 Task: Create a schedule automation trigger every third monday of the month at 11:00 AM.
Action: Mouse moved to (852, 252)
Screenshot: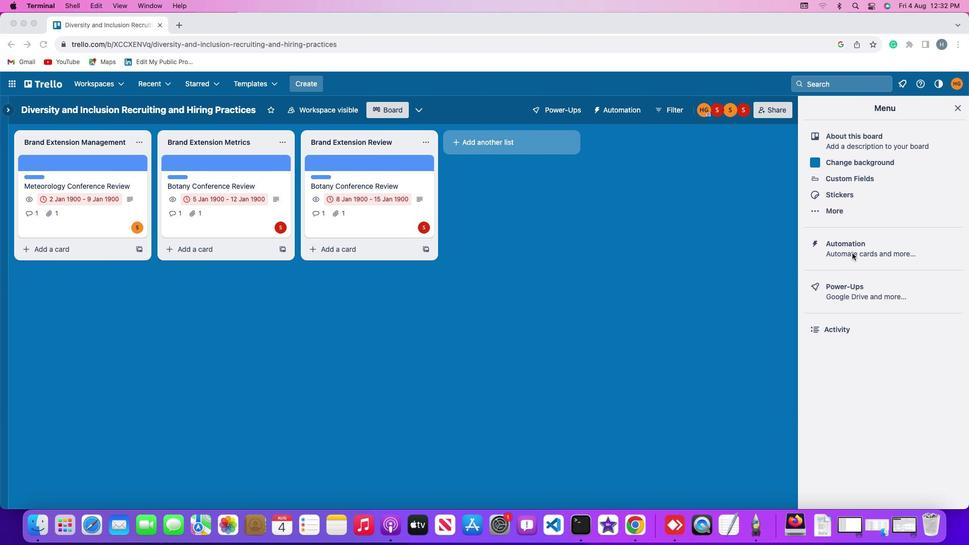 
Action: Mouse pressed left at (852, 252)
Screenshot: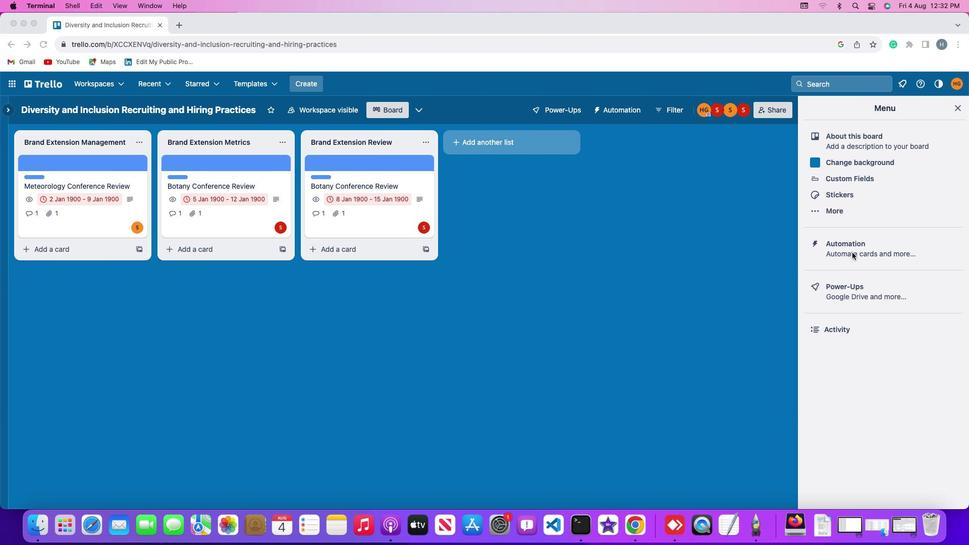 
Action: Mouse moved to (857, 248)
Screenshot: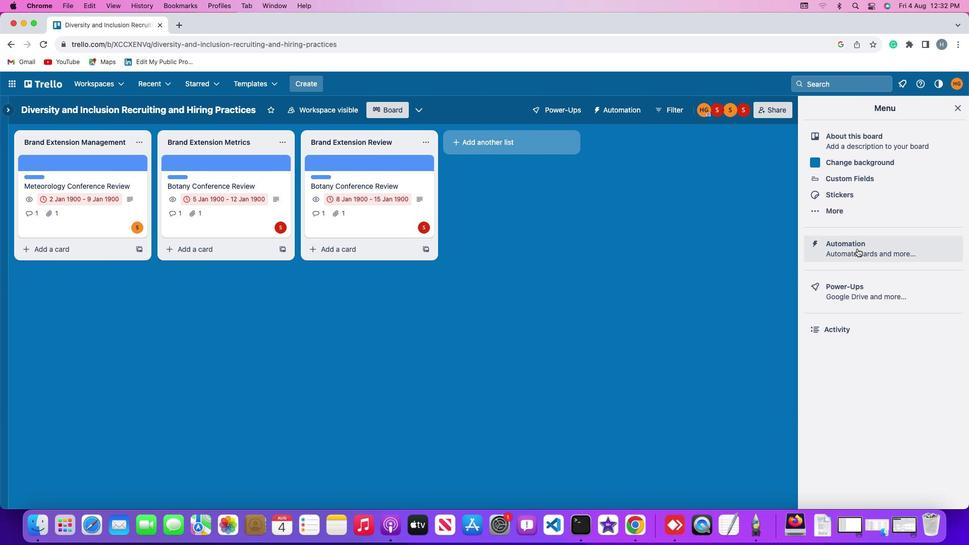 
Action: Mouse pressed left at (857, 248)
Screenshot: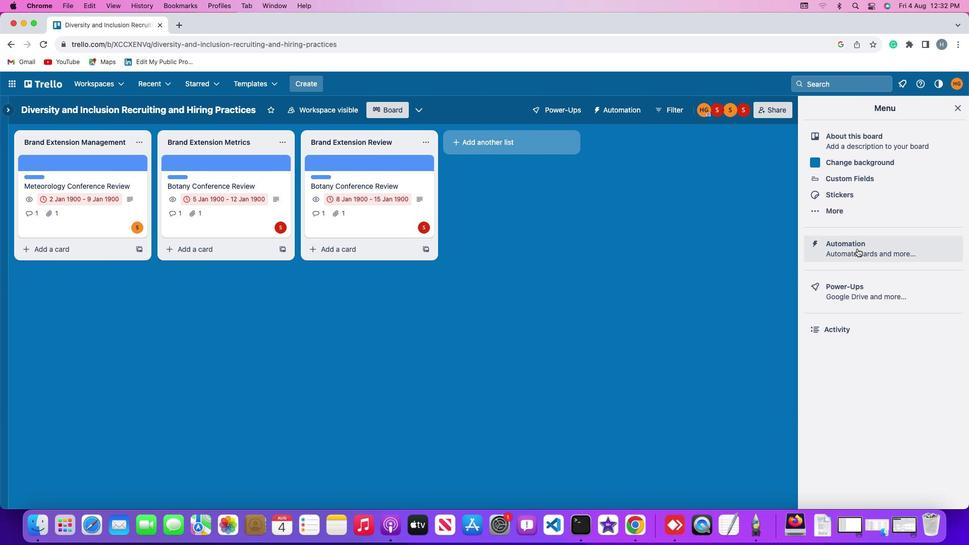 
Action: Mouse moved to (69, 224)
Screenshot: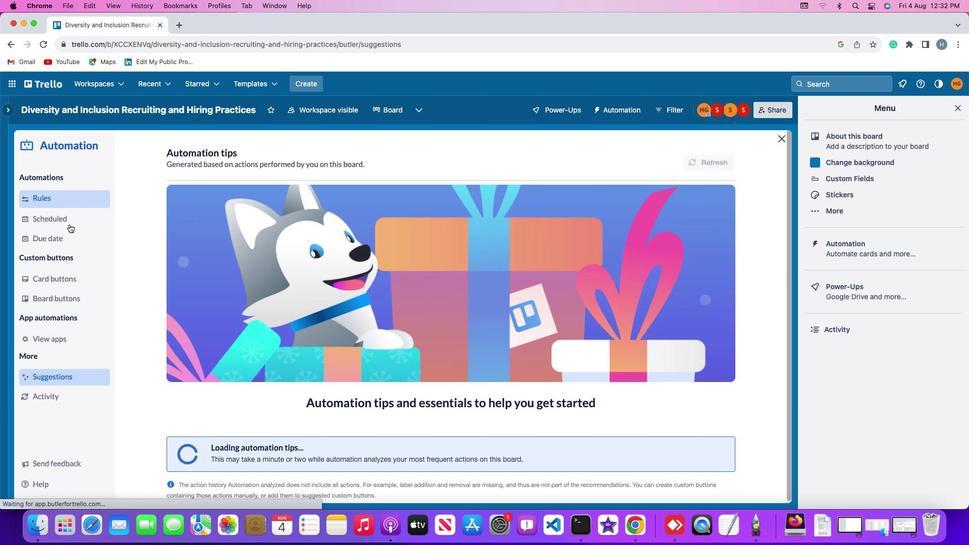 
Action: Mouse pressed left at (69, 224)
Screenshot: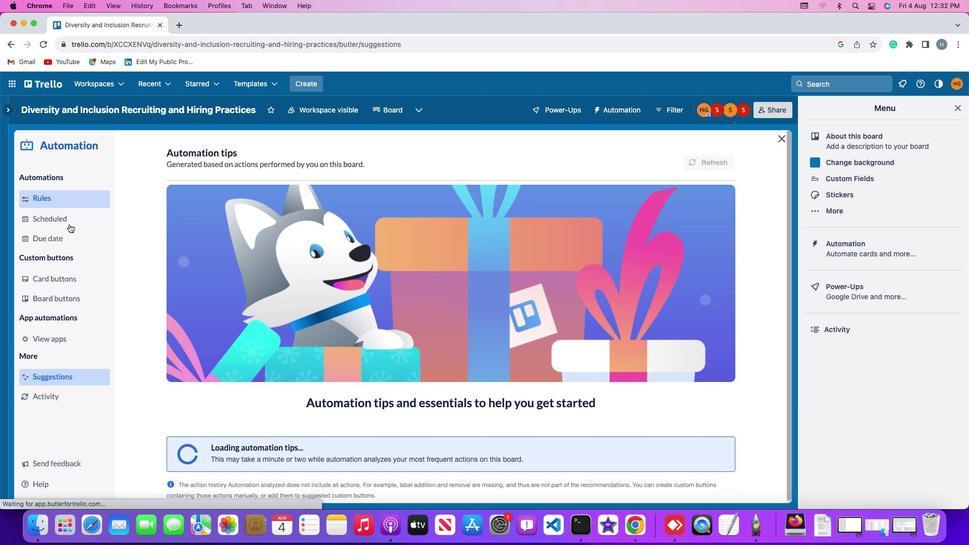 
Action: Mouse moved to (668, 153)
Screenshot: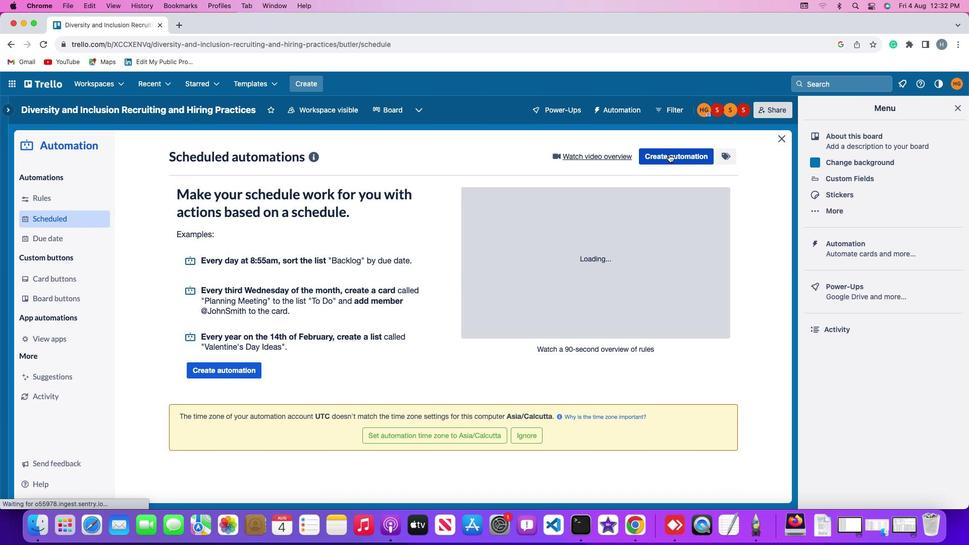 
Action: Mouse pressed left at (668, 153)
Screenshot: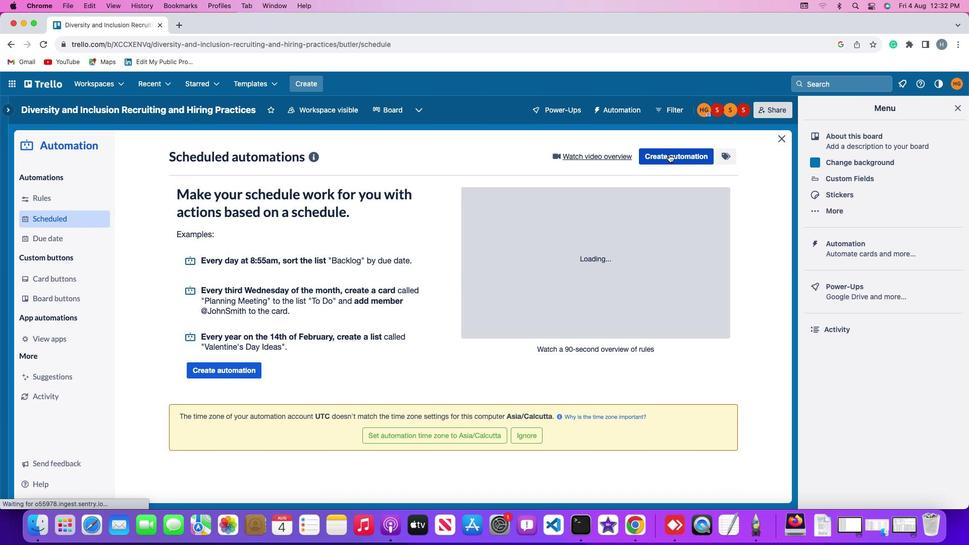 
Action: Mouse moved to (546, 252)
Screenshot: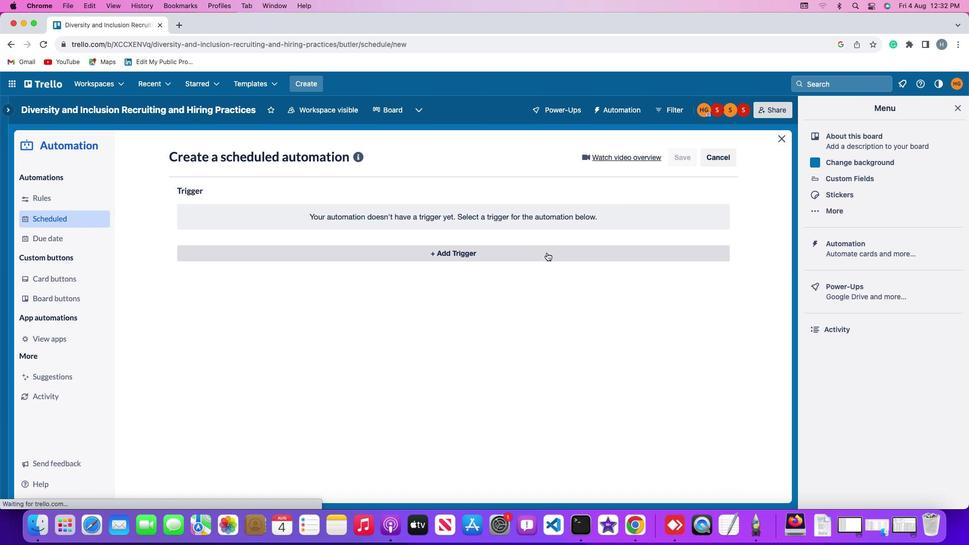 
Action: Mouse pressed left at (546, 252)
Screenshot: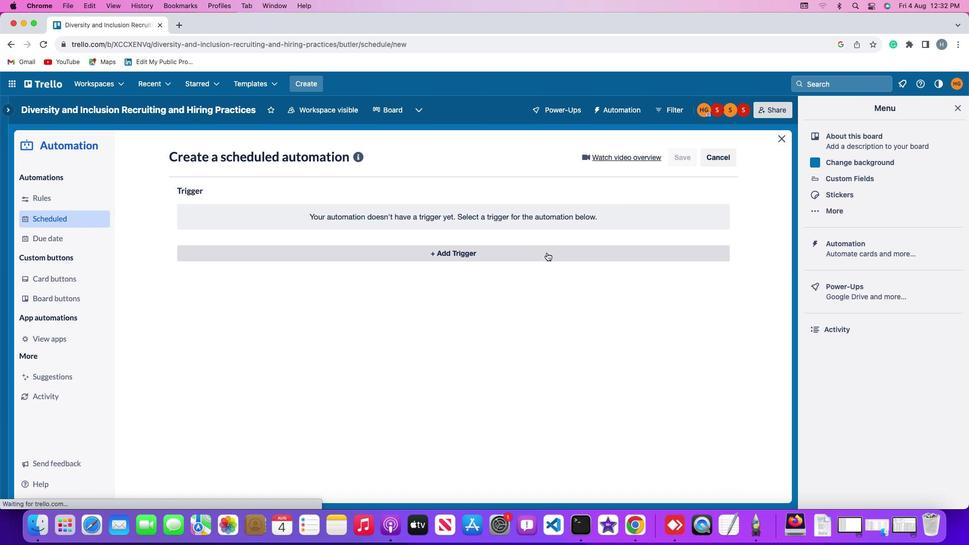 
Action: Mouse moved to (217, 449)
Screenshot: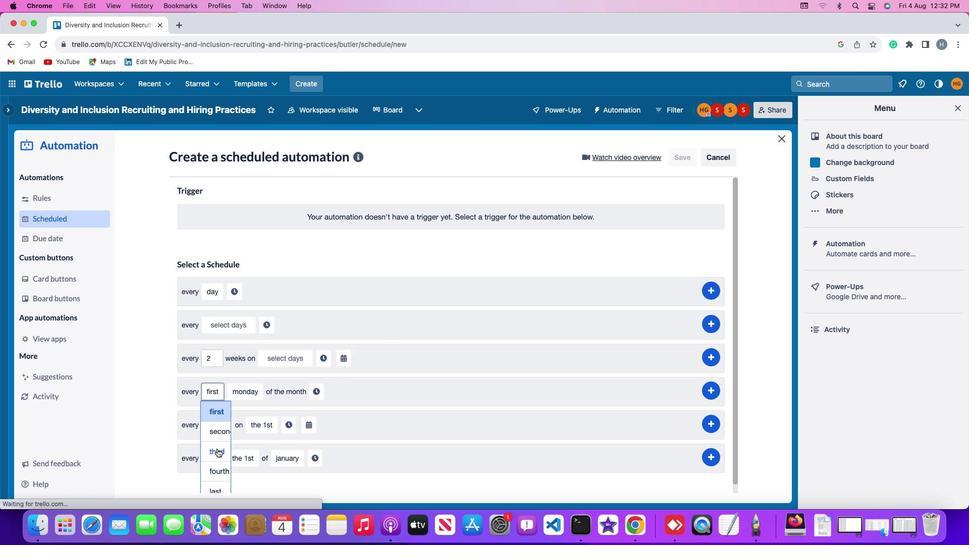 
Action: Mouse pressed left at (217, 449)
Screenshot: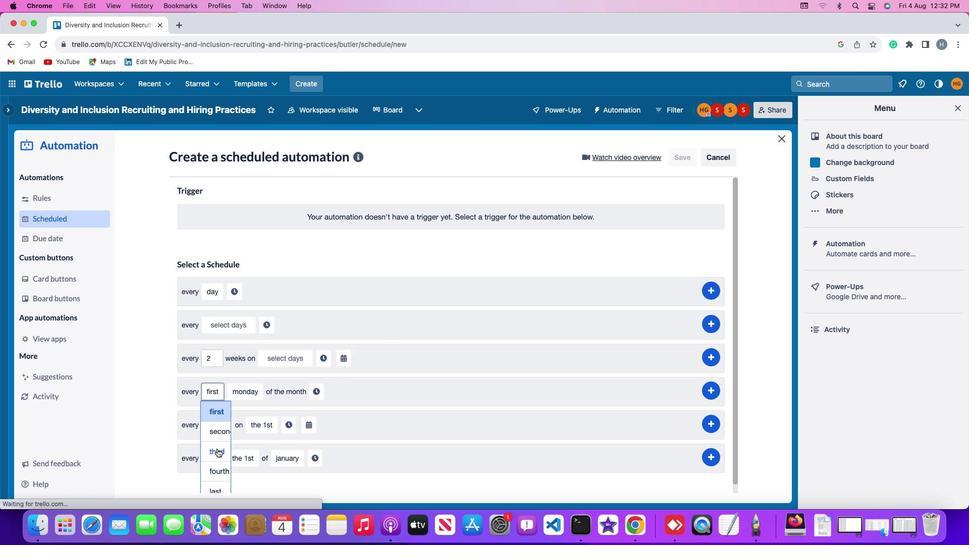
Action: Mouse moved to (270, 253)
Screenshot: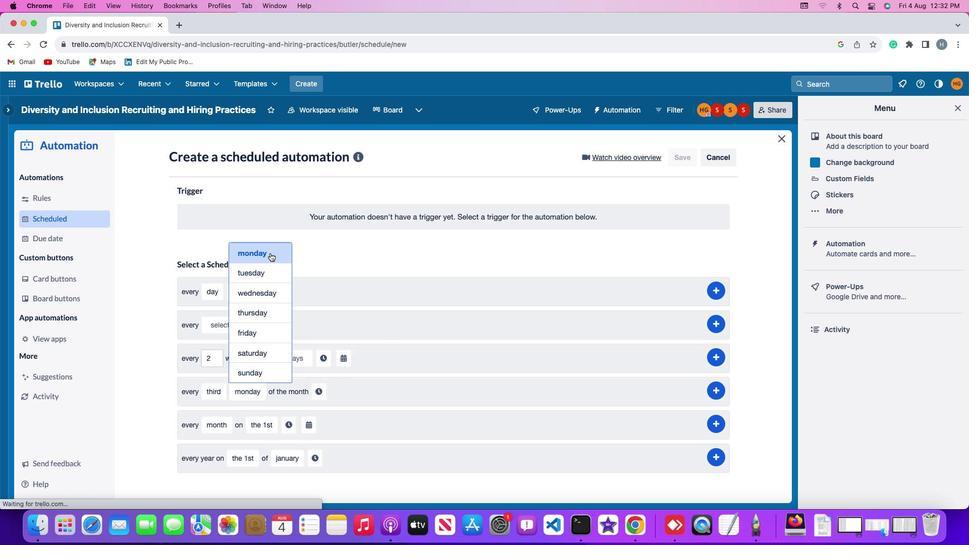 
Action: Mouse pressed left at (270, 253)
Screenshot: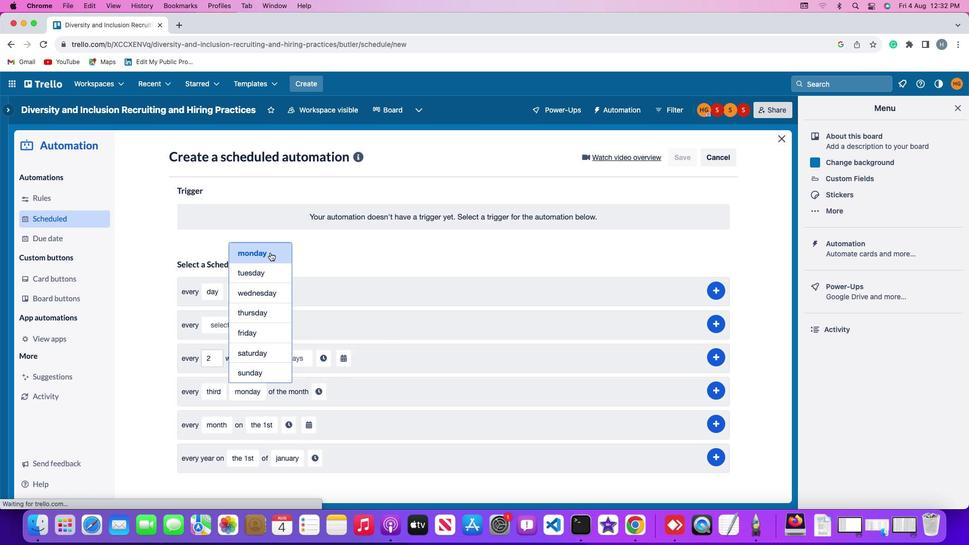 
Action: Mouse moved to (318, 392)
Screenshot: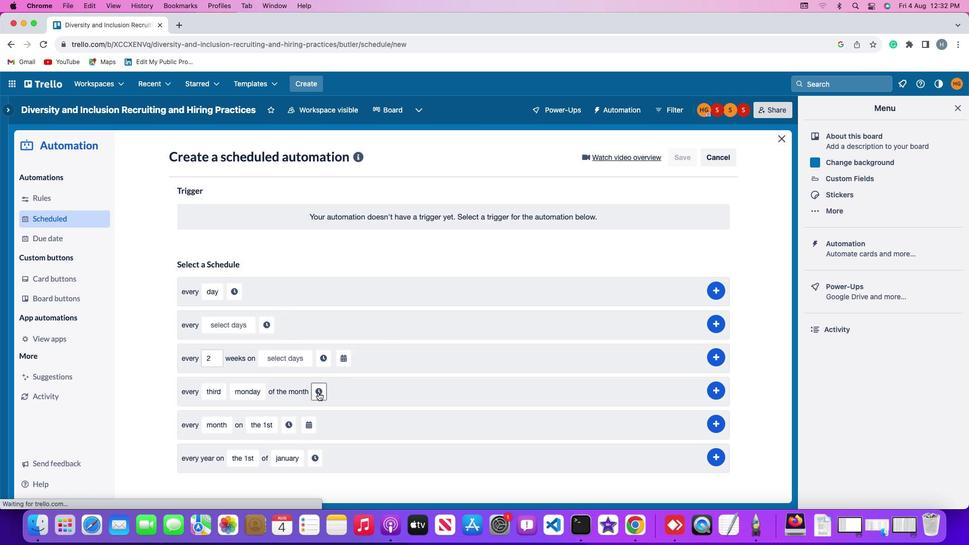 
Action: Mouse pressed left at (318, 392)
Screenshot: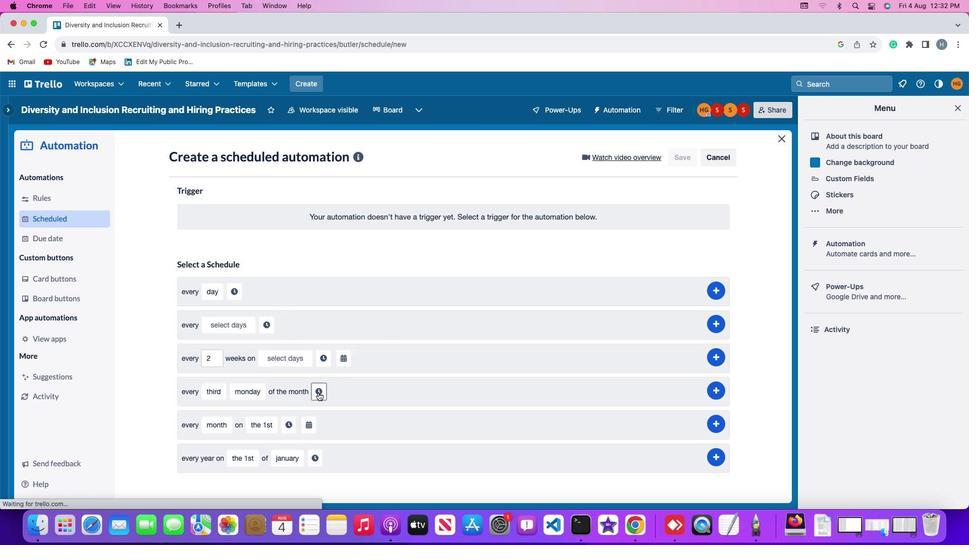 
Action: Mouse moved to (340, 393)
Screenshot: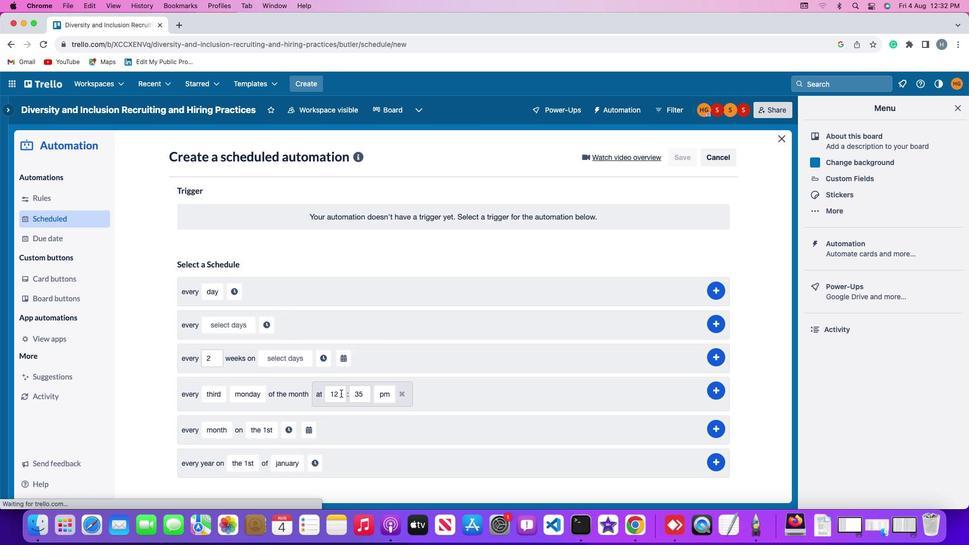 
Action: Mouse pressed left at (340, 393)
Screenshot: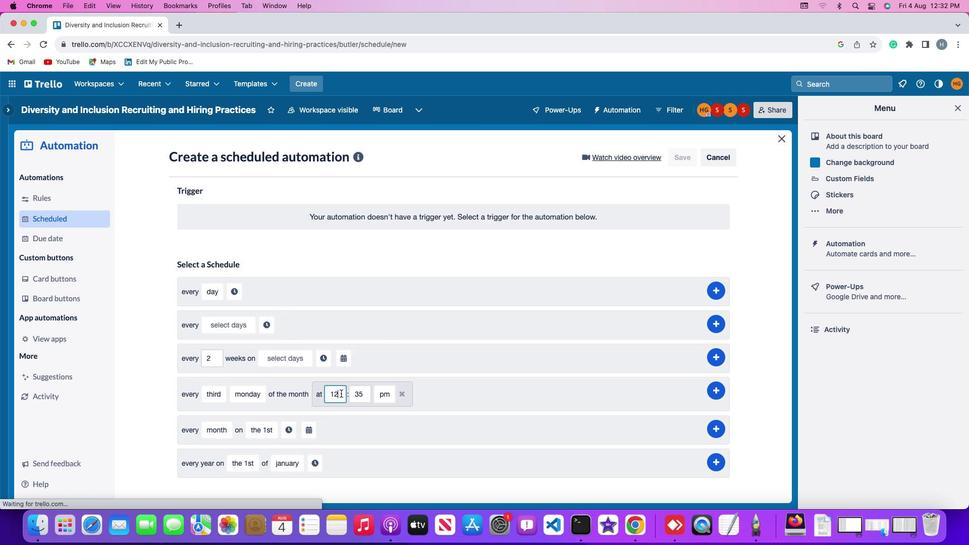 
Action: Key pressed Key.backspaceKey.backspace'1''1'
Screenshot: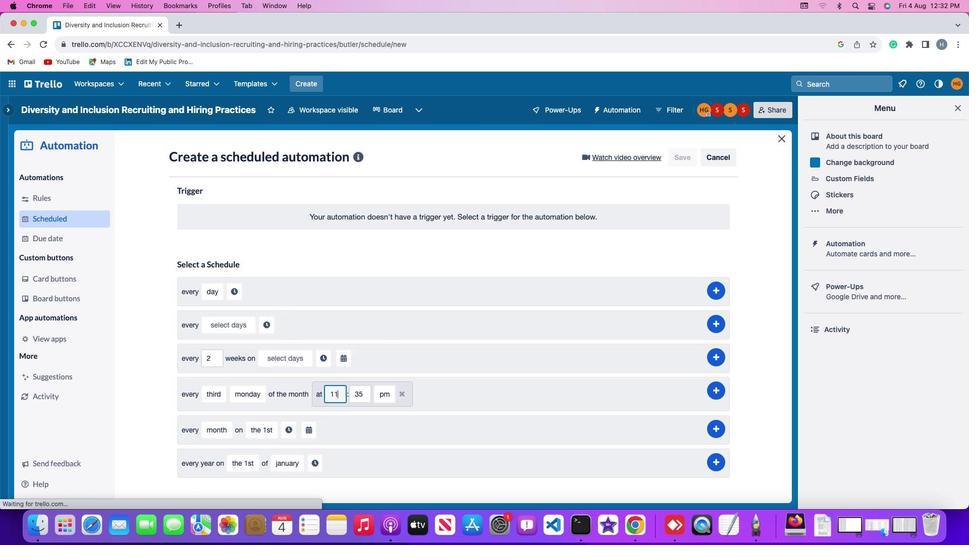 
Action: Mouse moved to (362, 393)
Screenshot: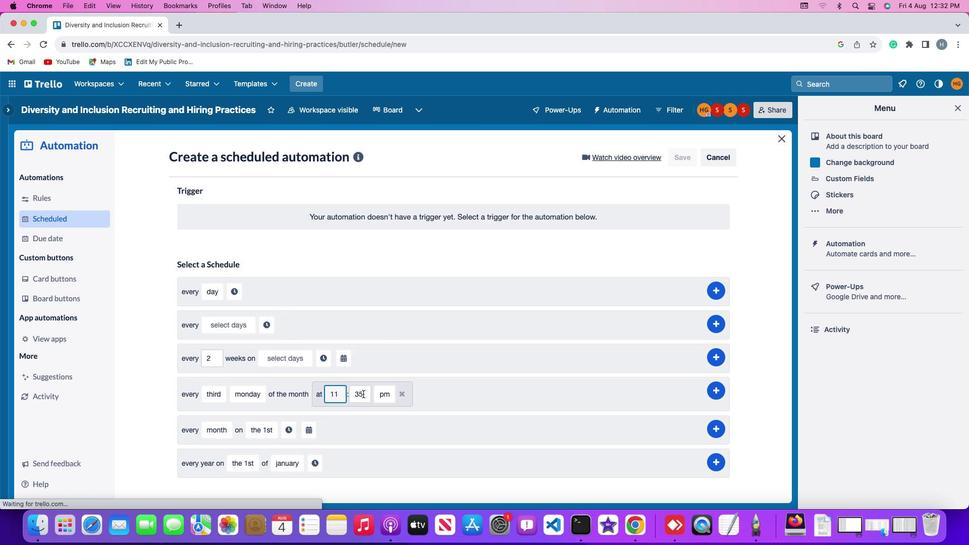 
Action: Mouse pressed left at (362, 393)
Screenshot: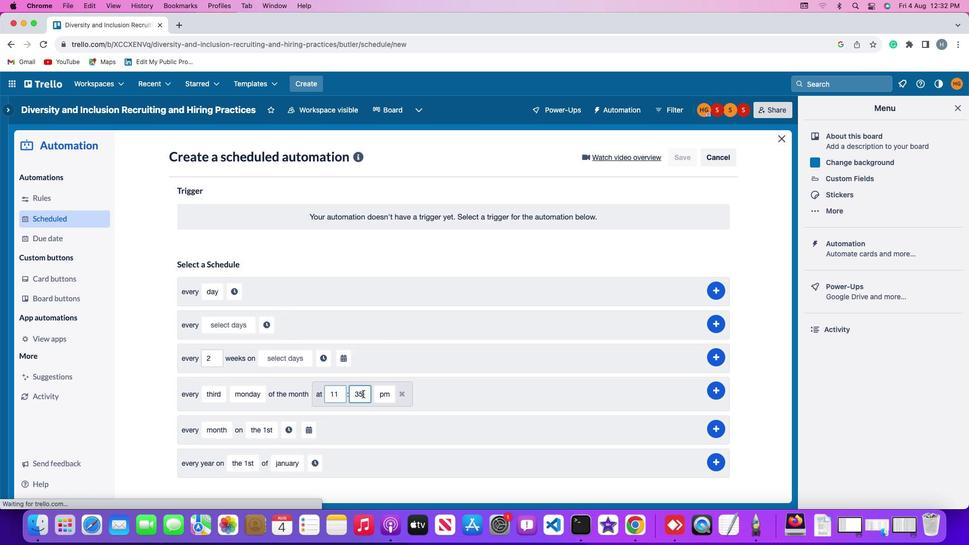 
Action: Mouse moved to (363, 393)
Screenshot: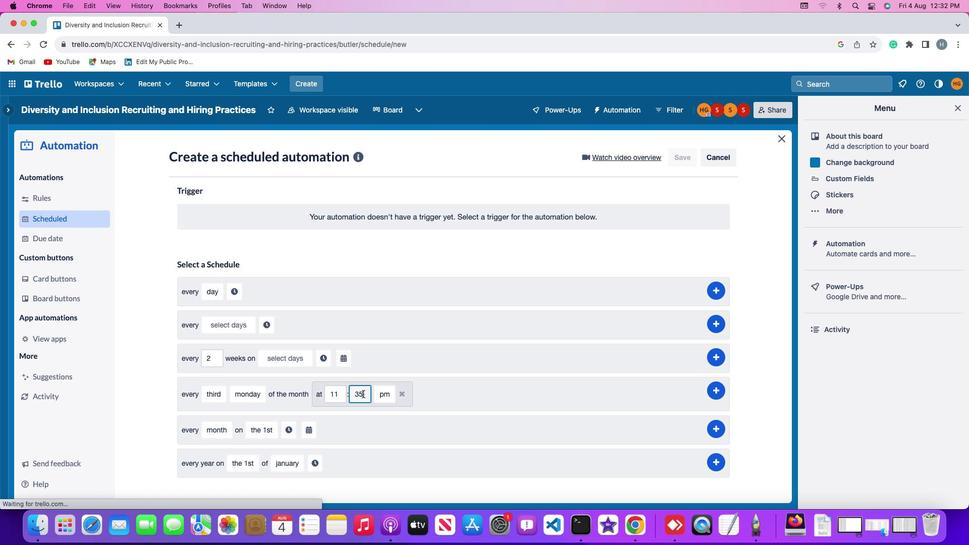 
Action: Key pressed Key.backspaceKey.backspace
Screenshot: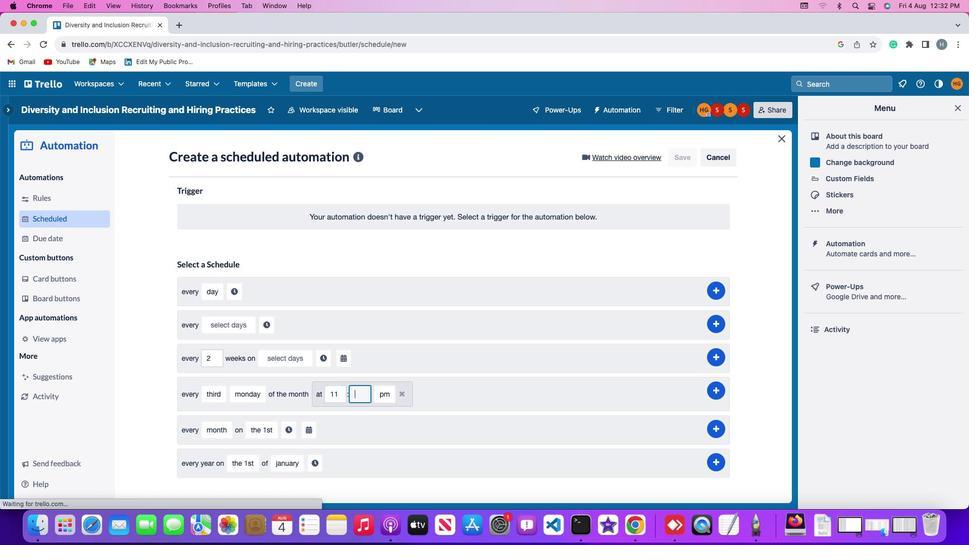 
Action: Mouse moved to (362, 395)
Screenshot: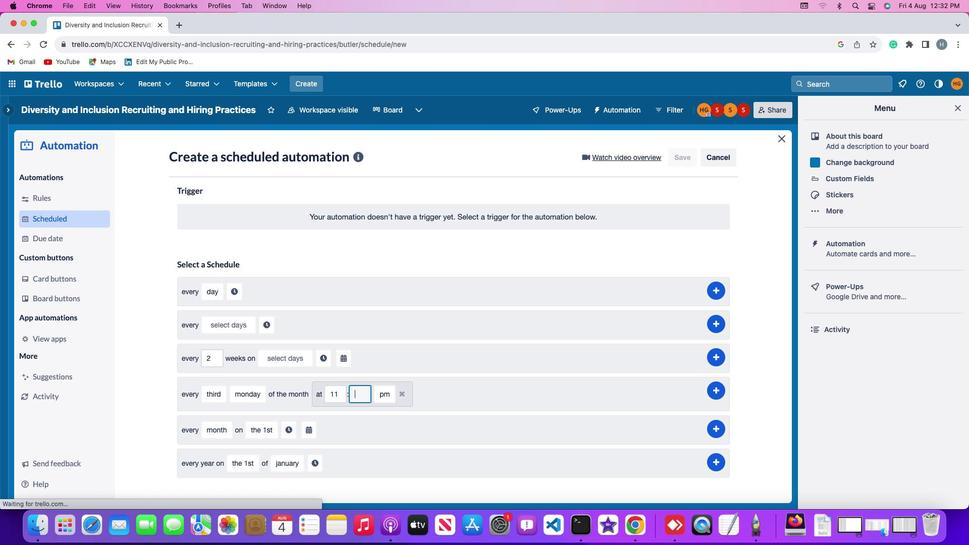
Action: Key pressed '0'
Screenshot: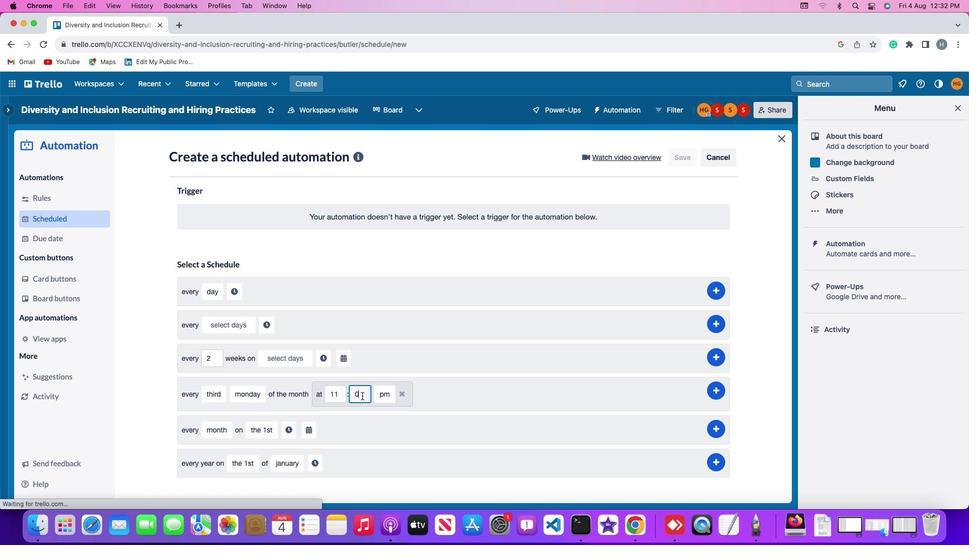 
Action: Mouse moved to (355, 394)
Screenshot: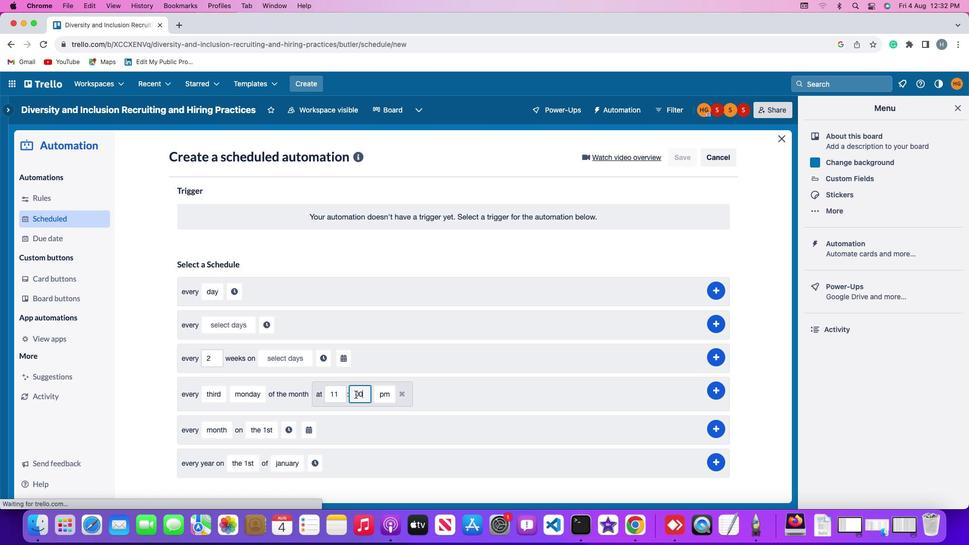 
Action: Key pressed '0'
Screenshot: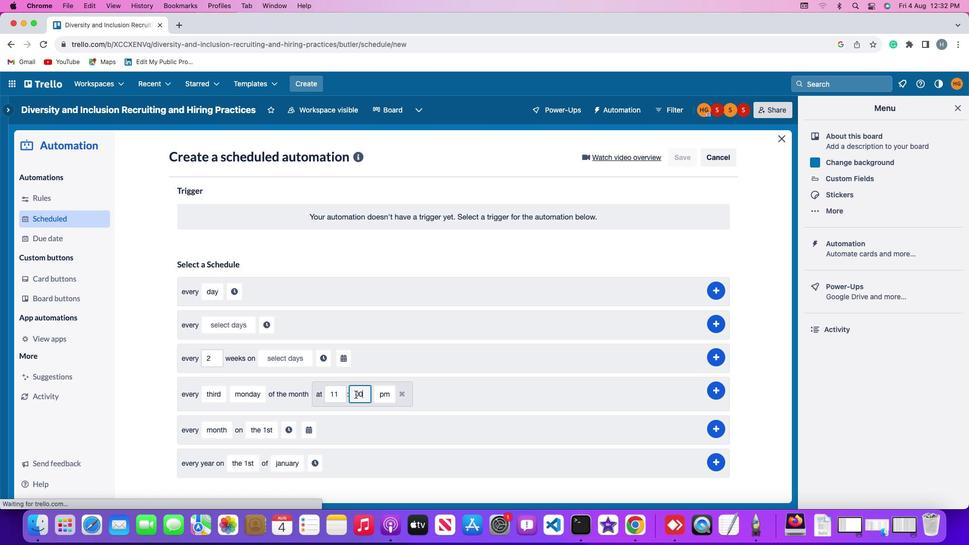 
Action: Mouse moved to (385, 392)
Screenshot: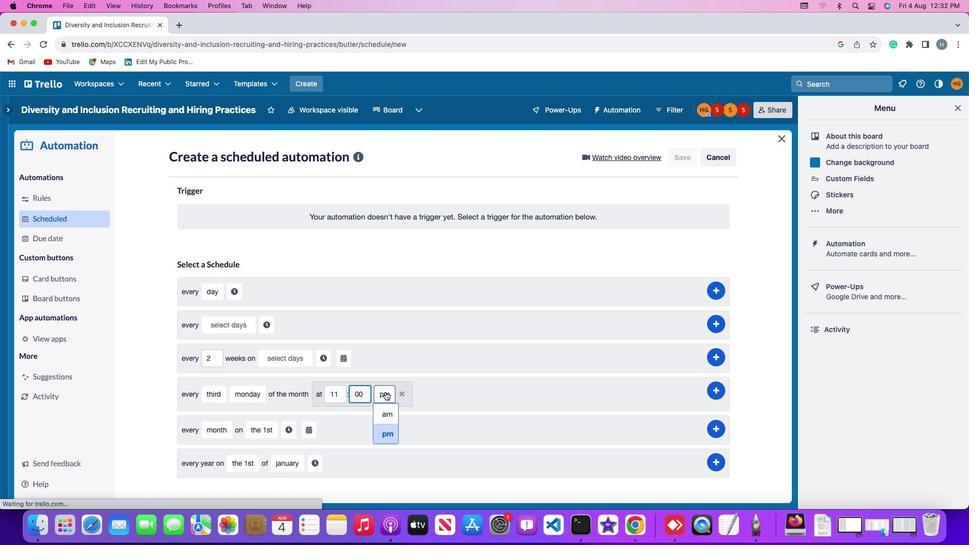 
Action: Mouse pressed left at (385, 392)
Screenshot: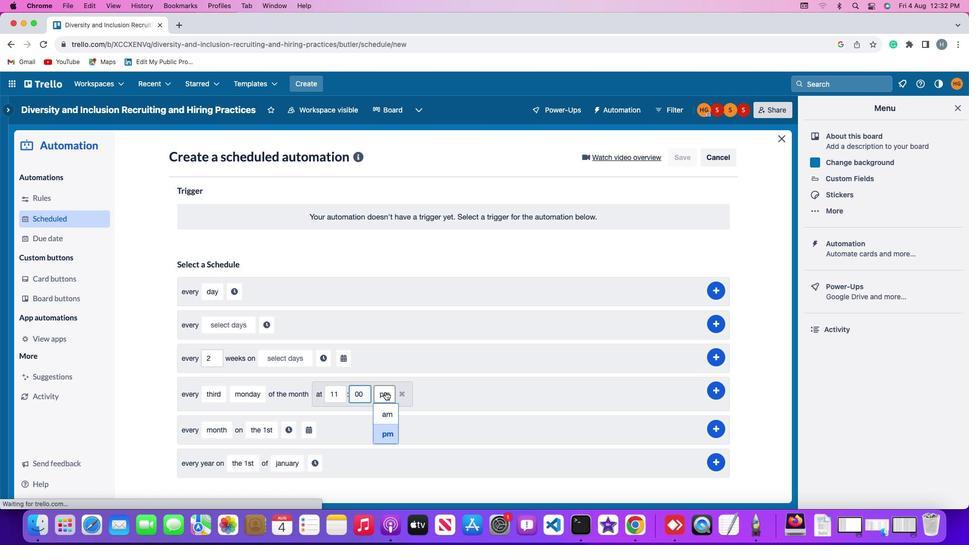 
Action: Mouse moved to (389, 414)
Screenshot: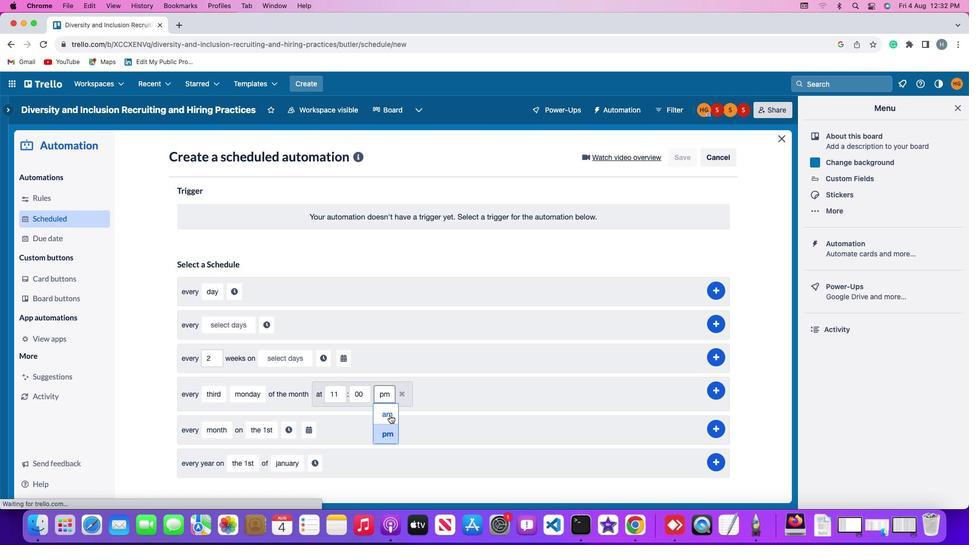 
Action: Mouse pressed left at (389, 414)
Screenshot: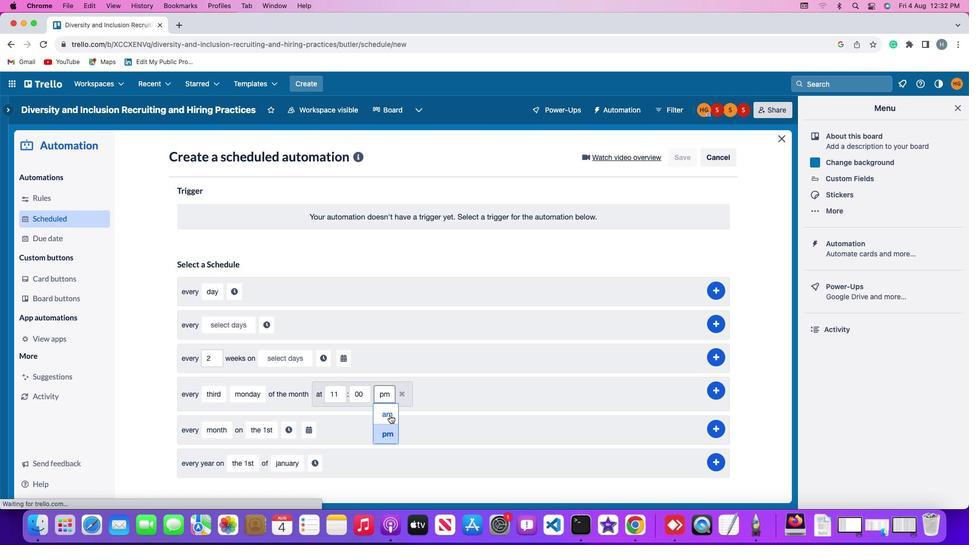 
Action: Mouse moved to (714, 389)
Screenshot: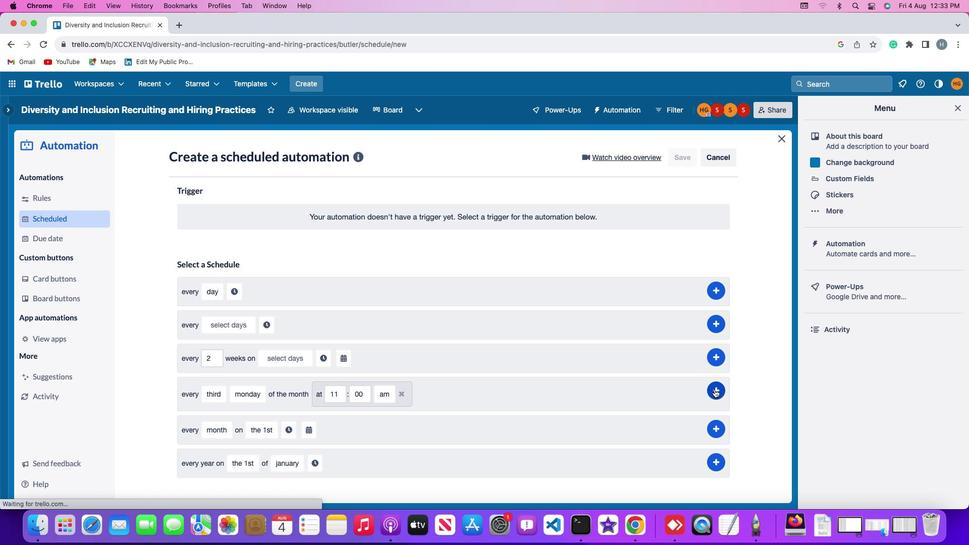 
Action: Mouse pressed left at (714, 389)
Screenshot: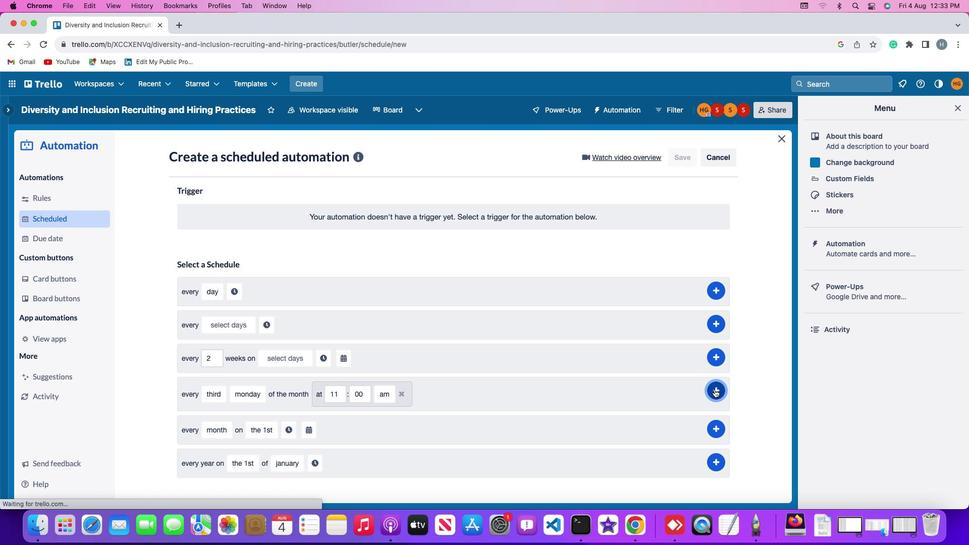 
Action: Mouse moved to (586, 287)
Screenshot: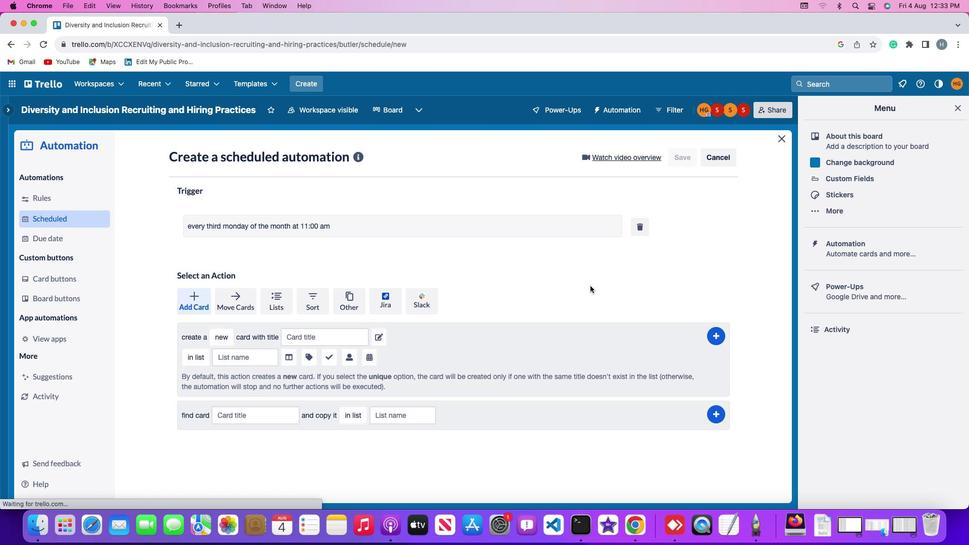 
